Task: Create in the project TrailPlan and in the Backlog issue 'Implement a feature for users to share their location and find nearby friends' a child issue 'Integration with leadership development systems', and assign it to team member softage.2@softage.net.
Action: Mouse moved to (897, 584)
Screenshot: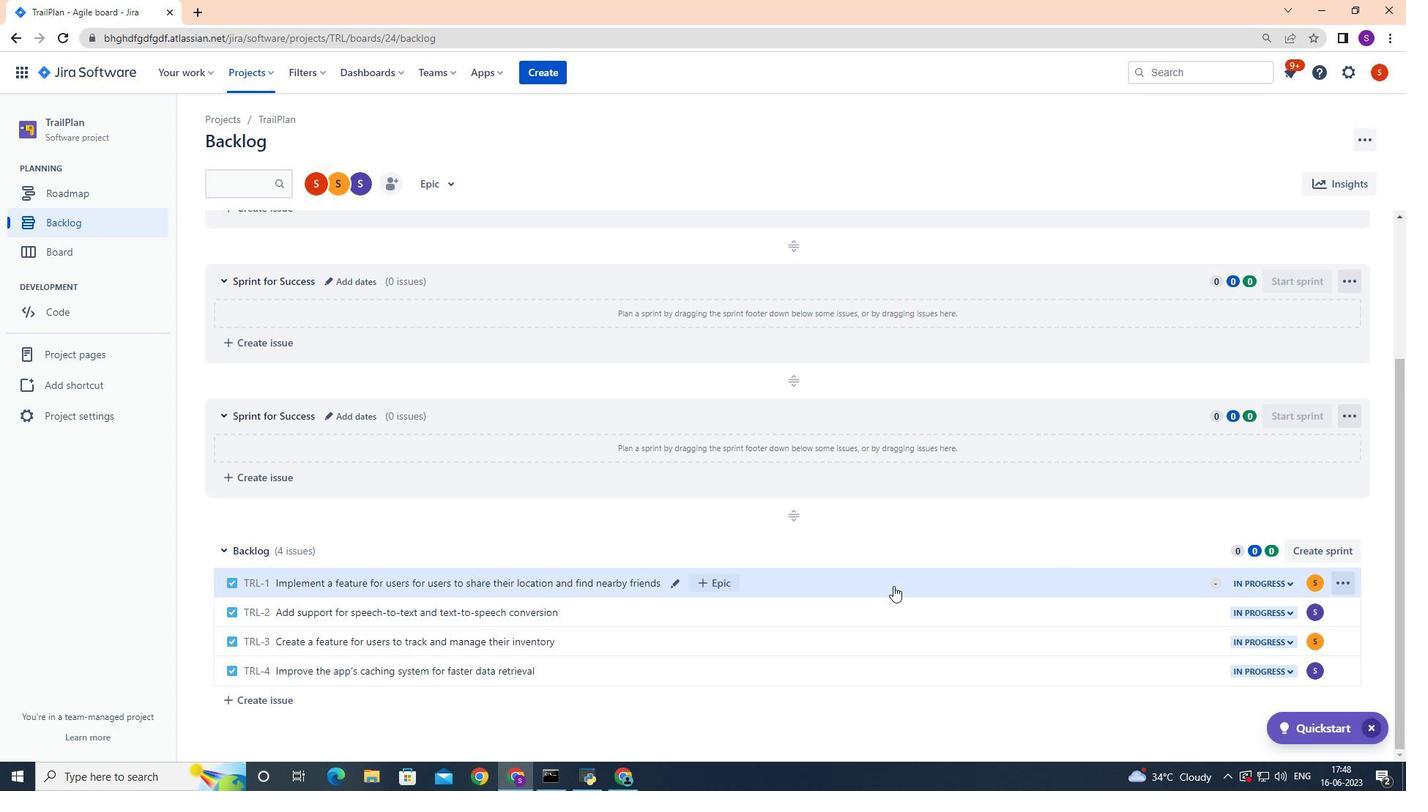 
Action: Mouse pressed left at (897, 584)
Screenshot: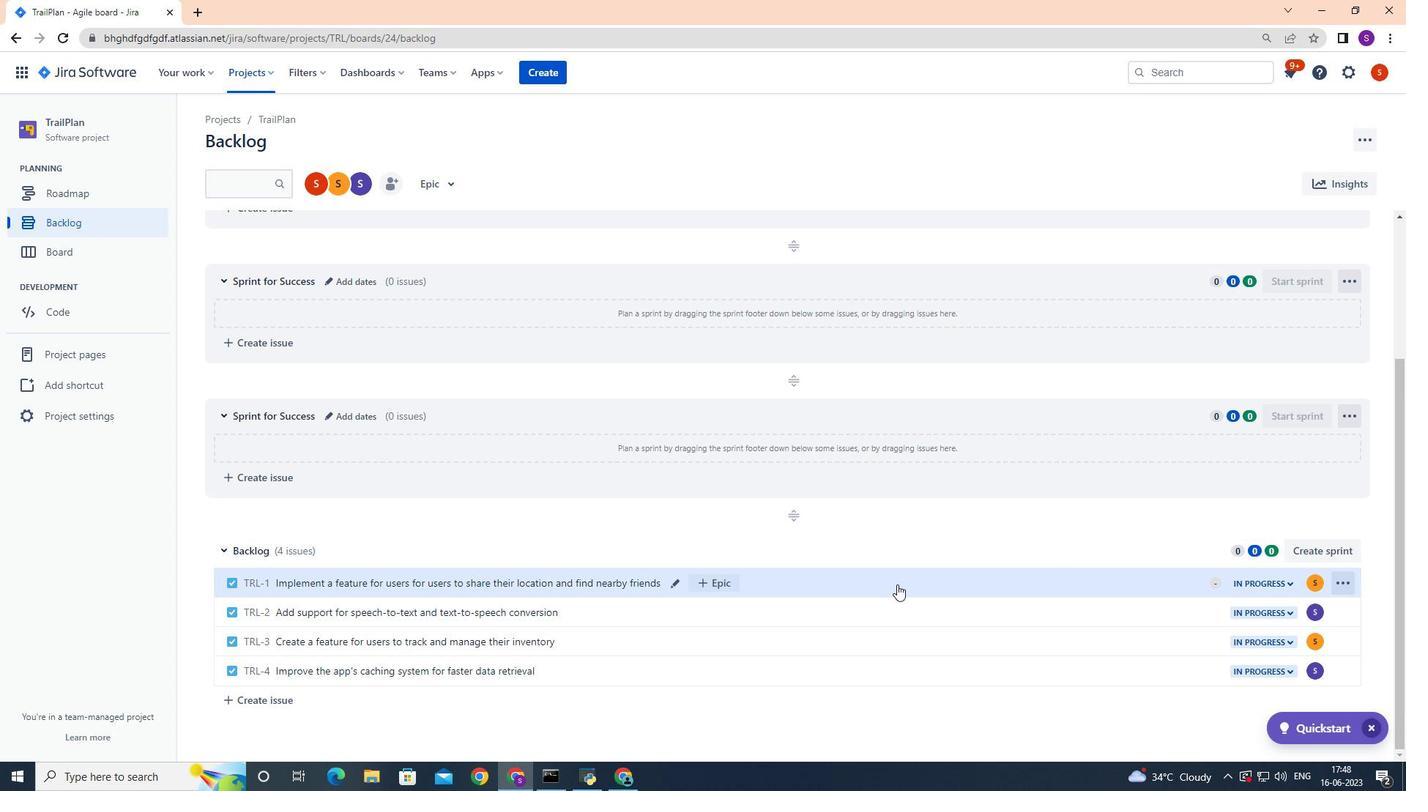
Action: Mouse moved to (1145, 332)
Screenshot: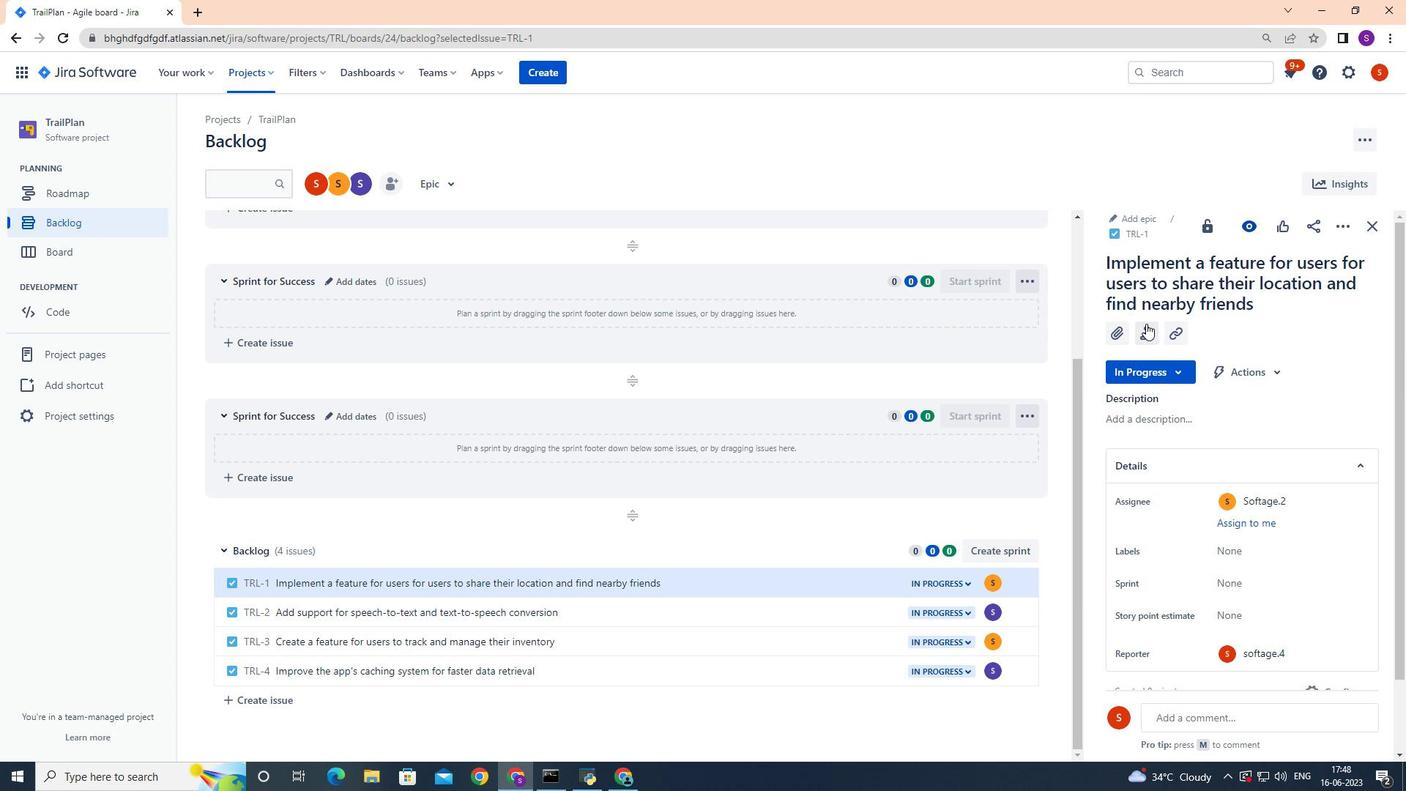 
Action: Mouse pressed left at (1145, 332)
Screenshot: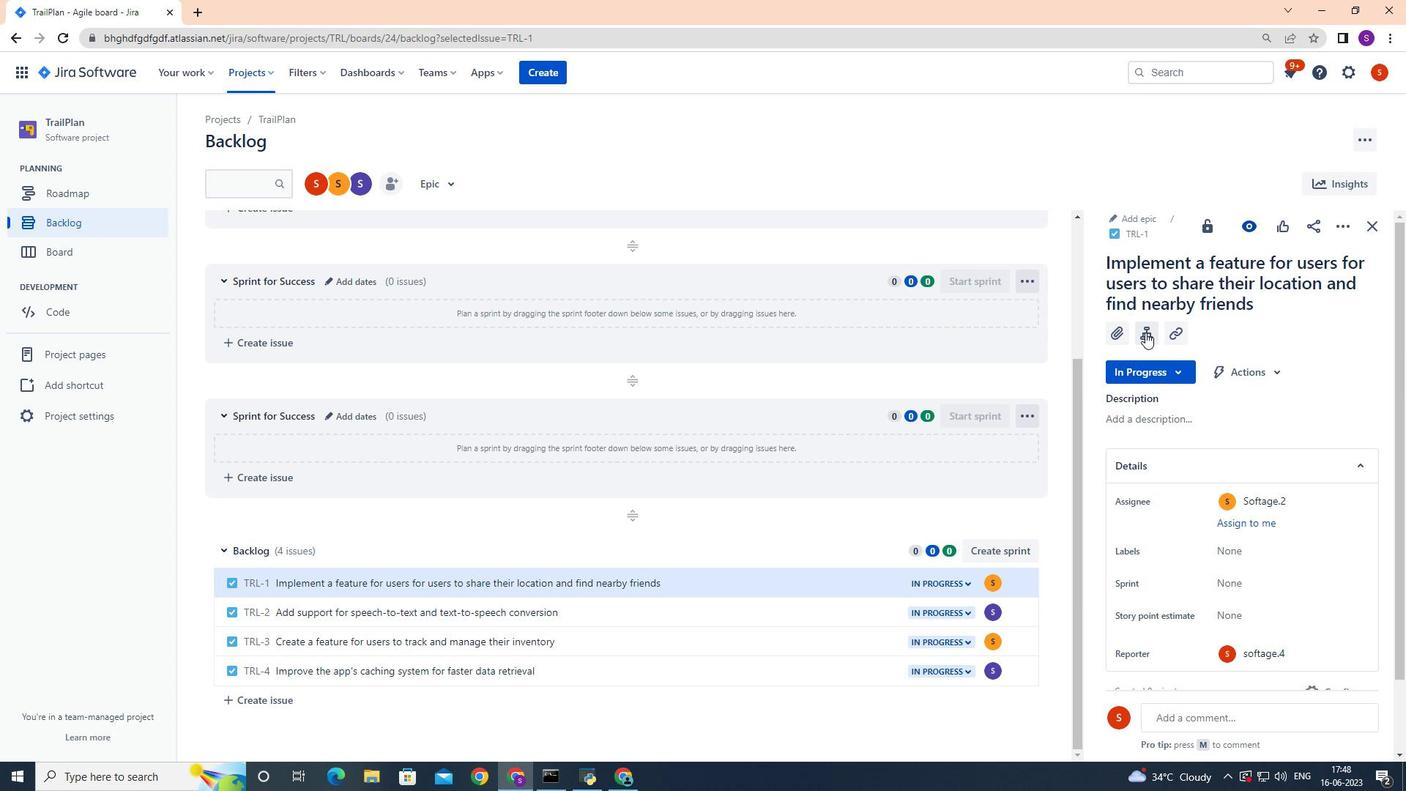 
Action: Mouse moved to (1142, 413)
Screenshot: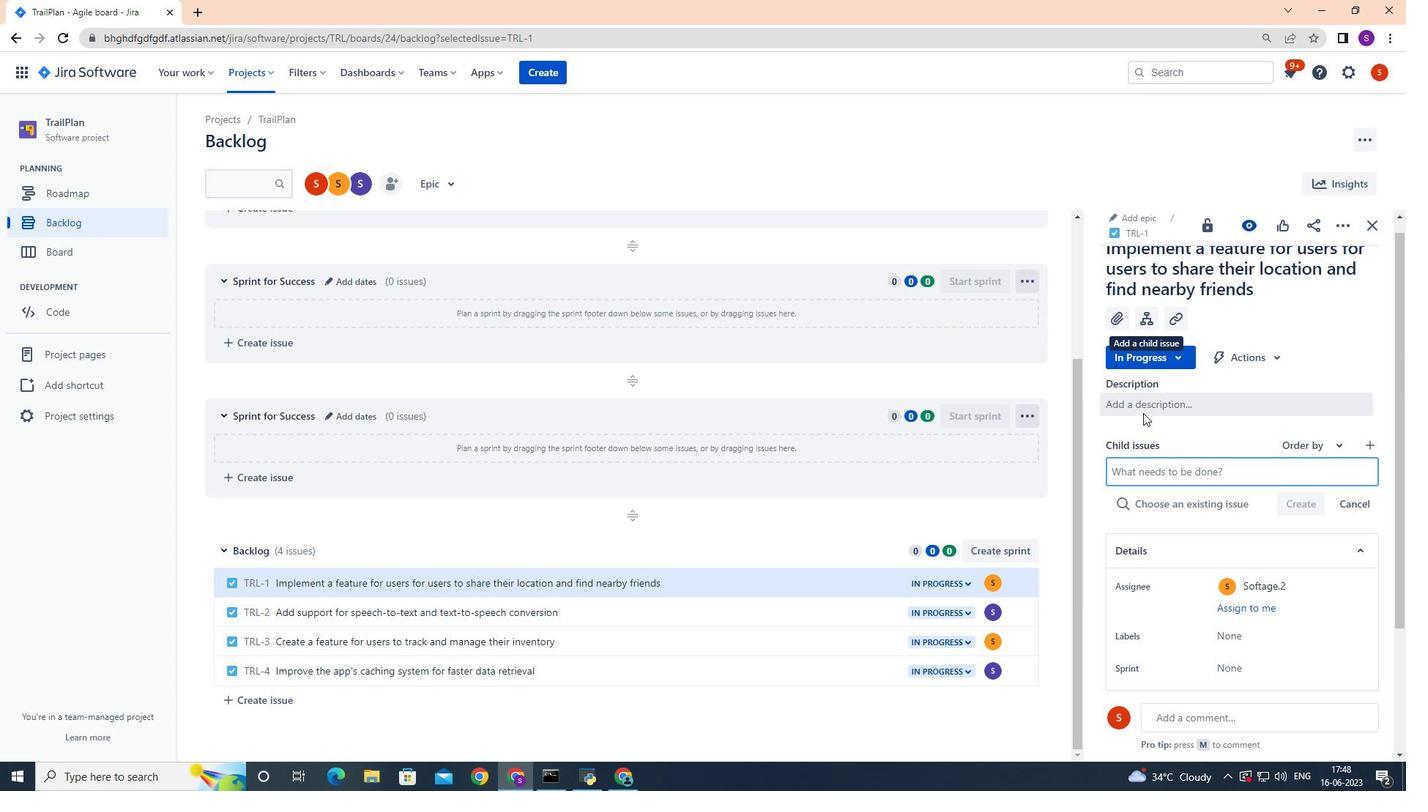 
Action: Key pressed <Key.shift><Key.shift>Integration<Key.space>with<Key.space>leadership<Key.space>development<Key.space>systems<Key.enter>
Screenshot: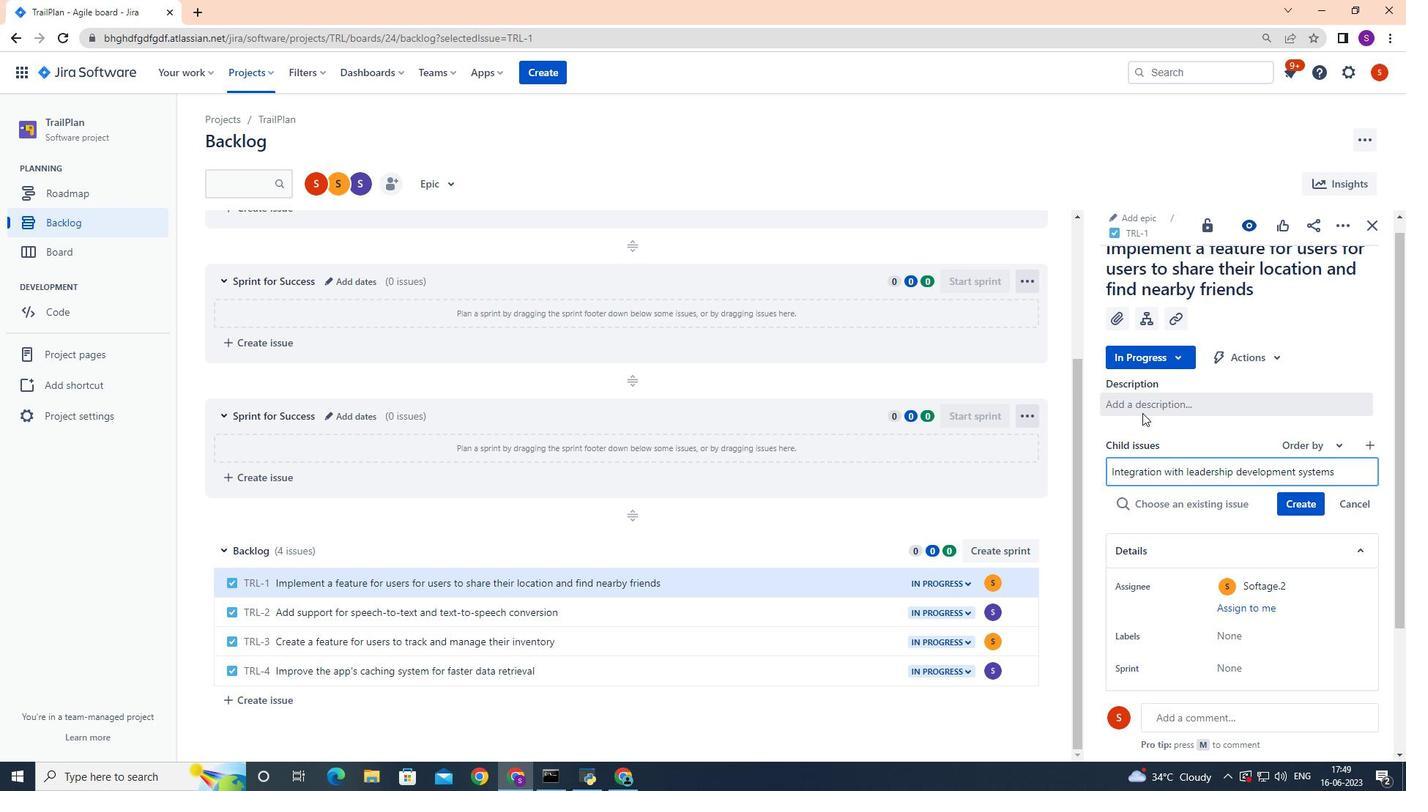 
Action: Mouse moved to (1310, 478)
Screenshot: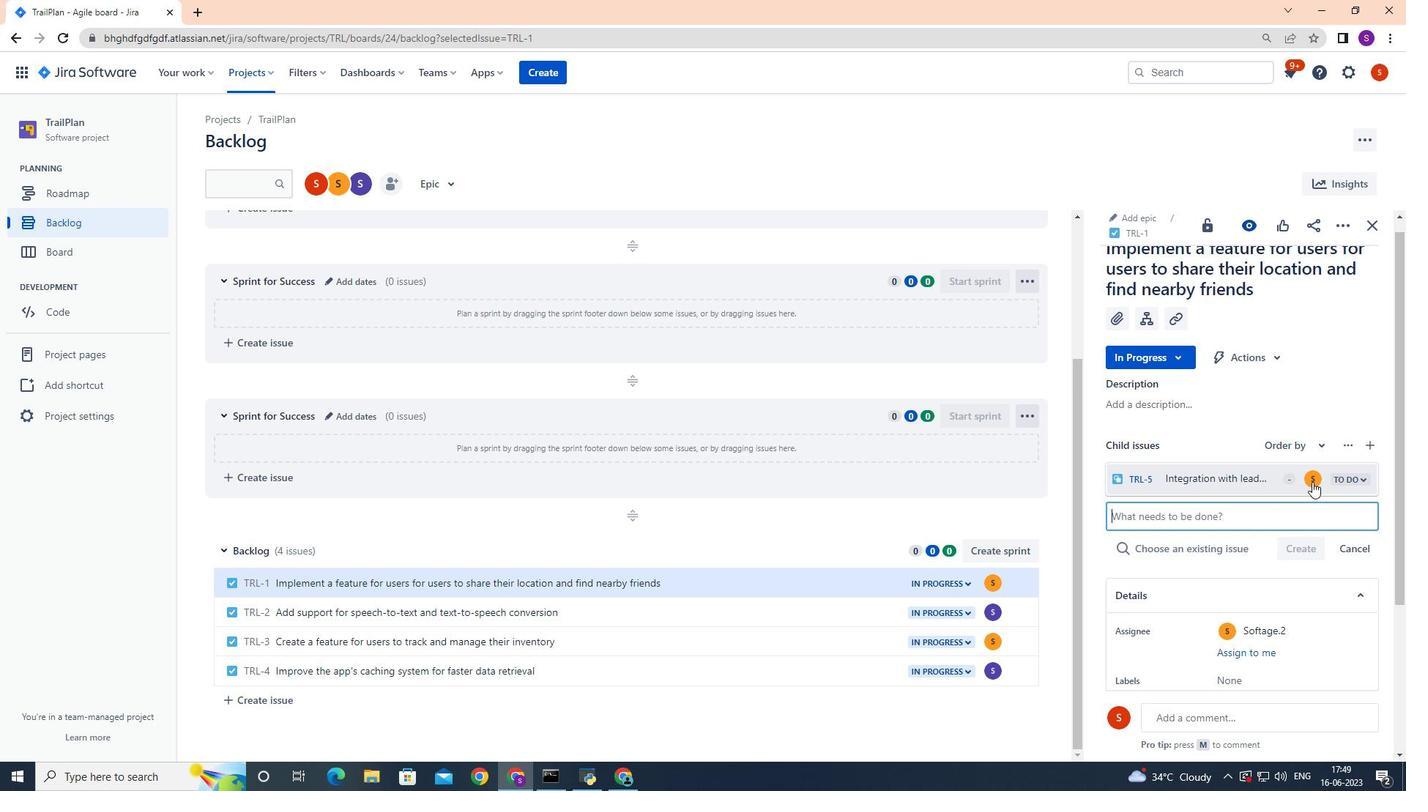 
Action: Mouse pressed left at (1310, 478)
Screenshot: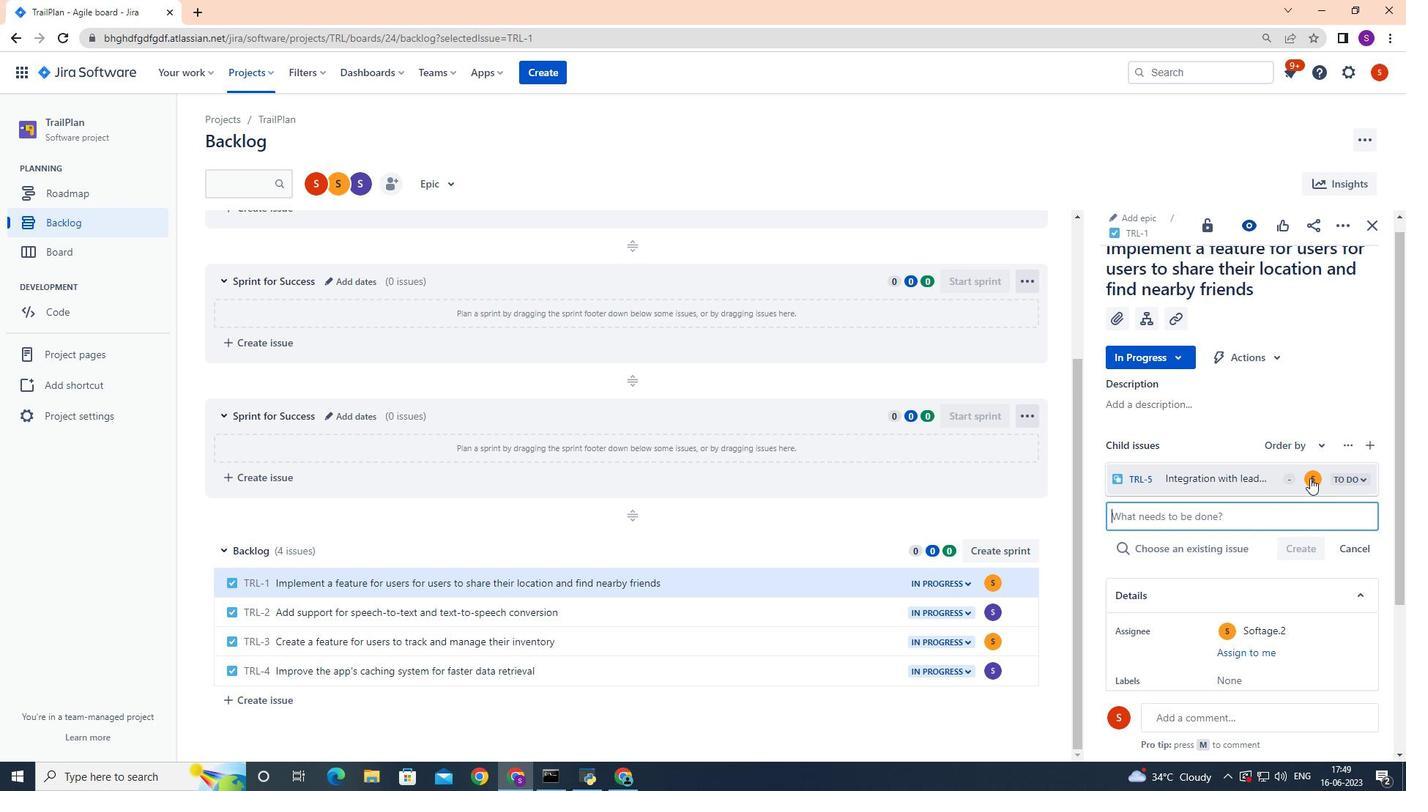 
Action: Mouse moved to (1310, 478)
Screenshot: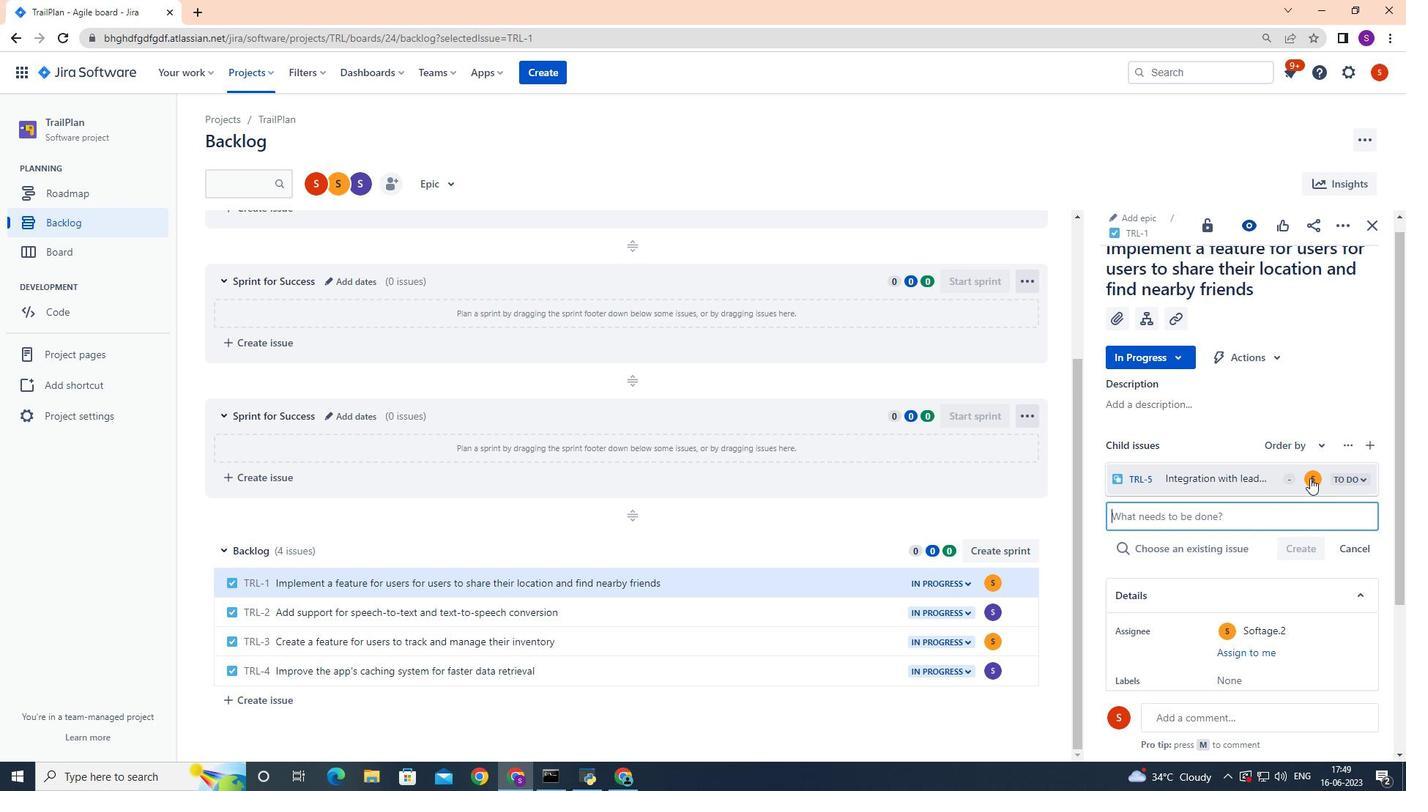 
Action: Key pressed softage.2
Screenshot: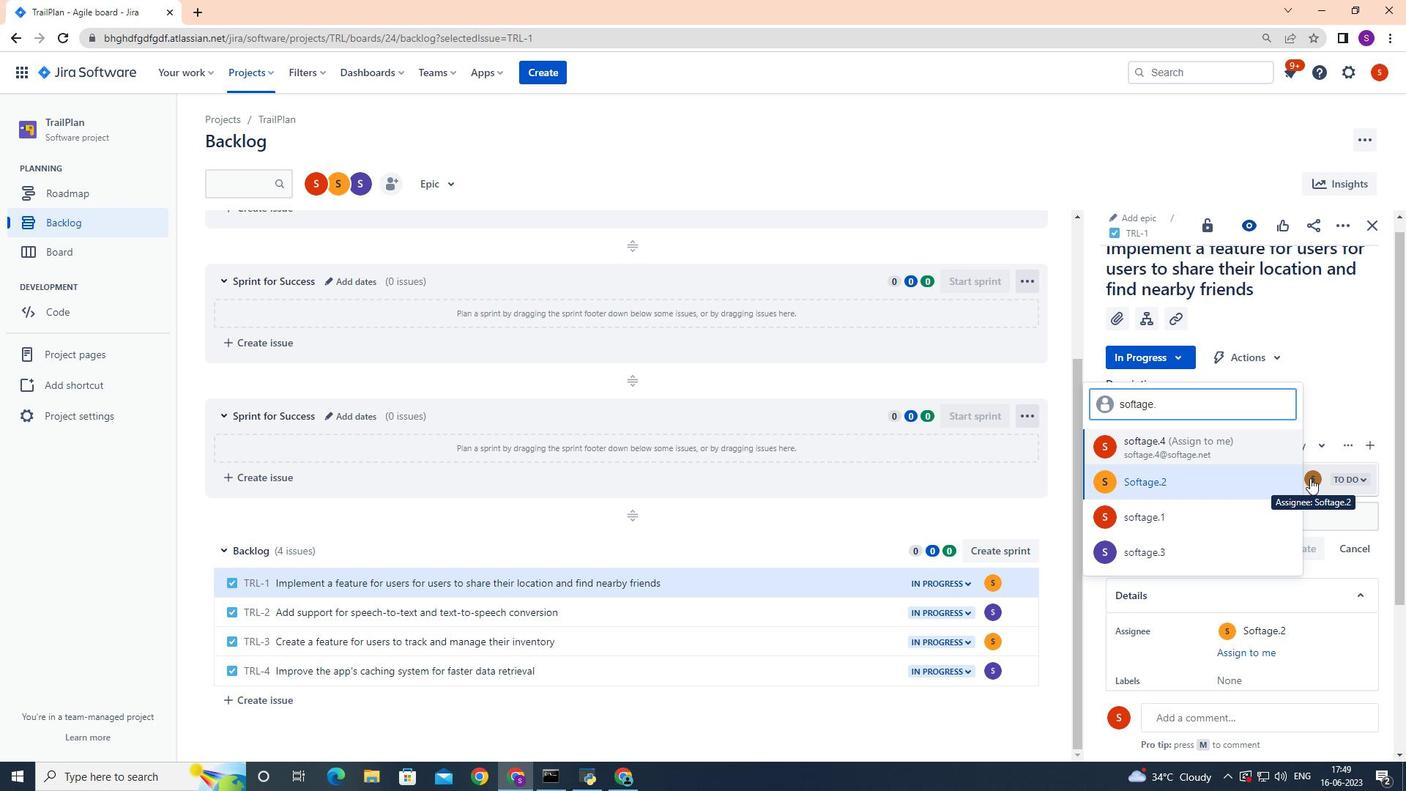 
Action: Mouse moved to (1166, 476)
Screenshot: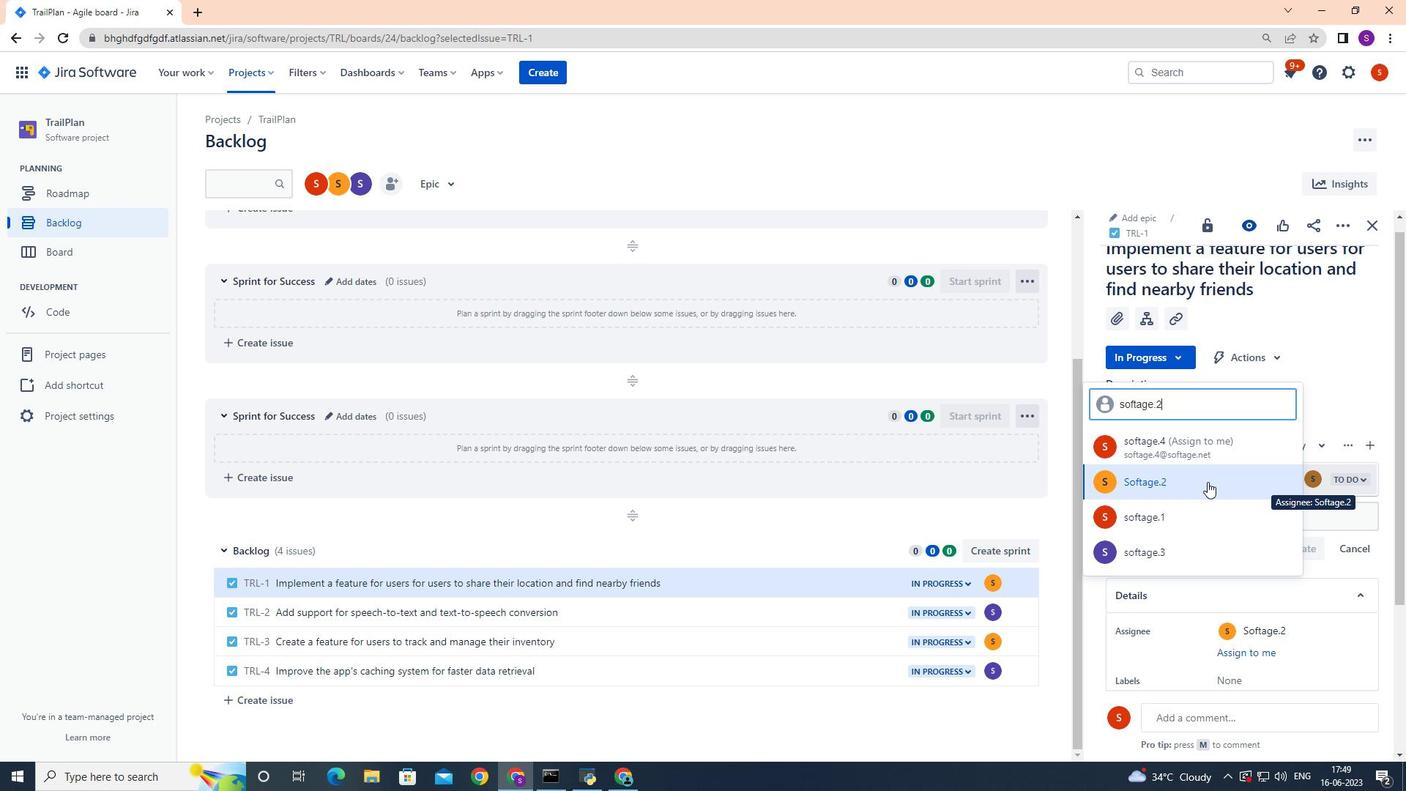 
Action: Mouse pressed left at (1166, 476)
Screenshot: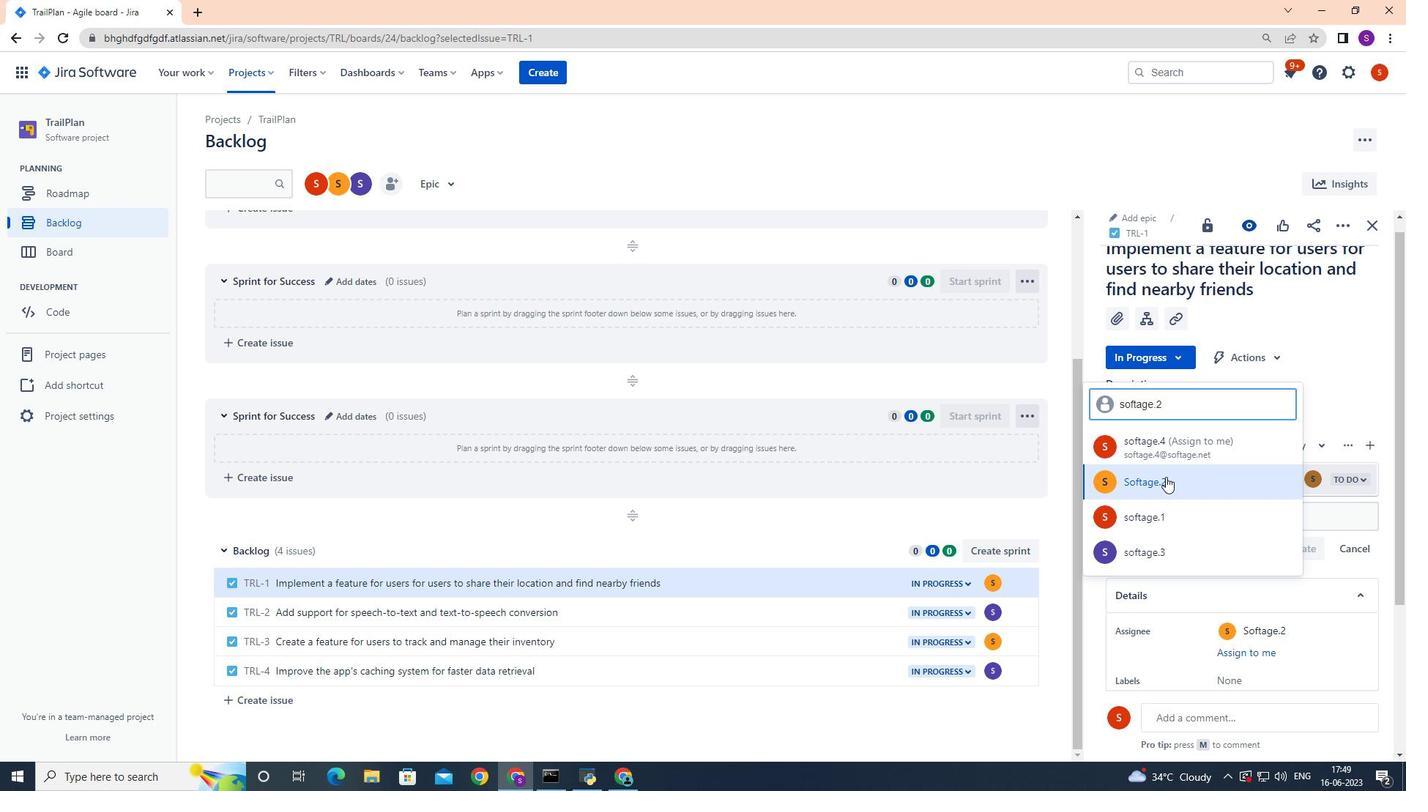 
Action: Mouse moved to (1166, 476)
Screenshot: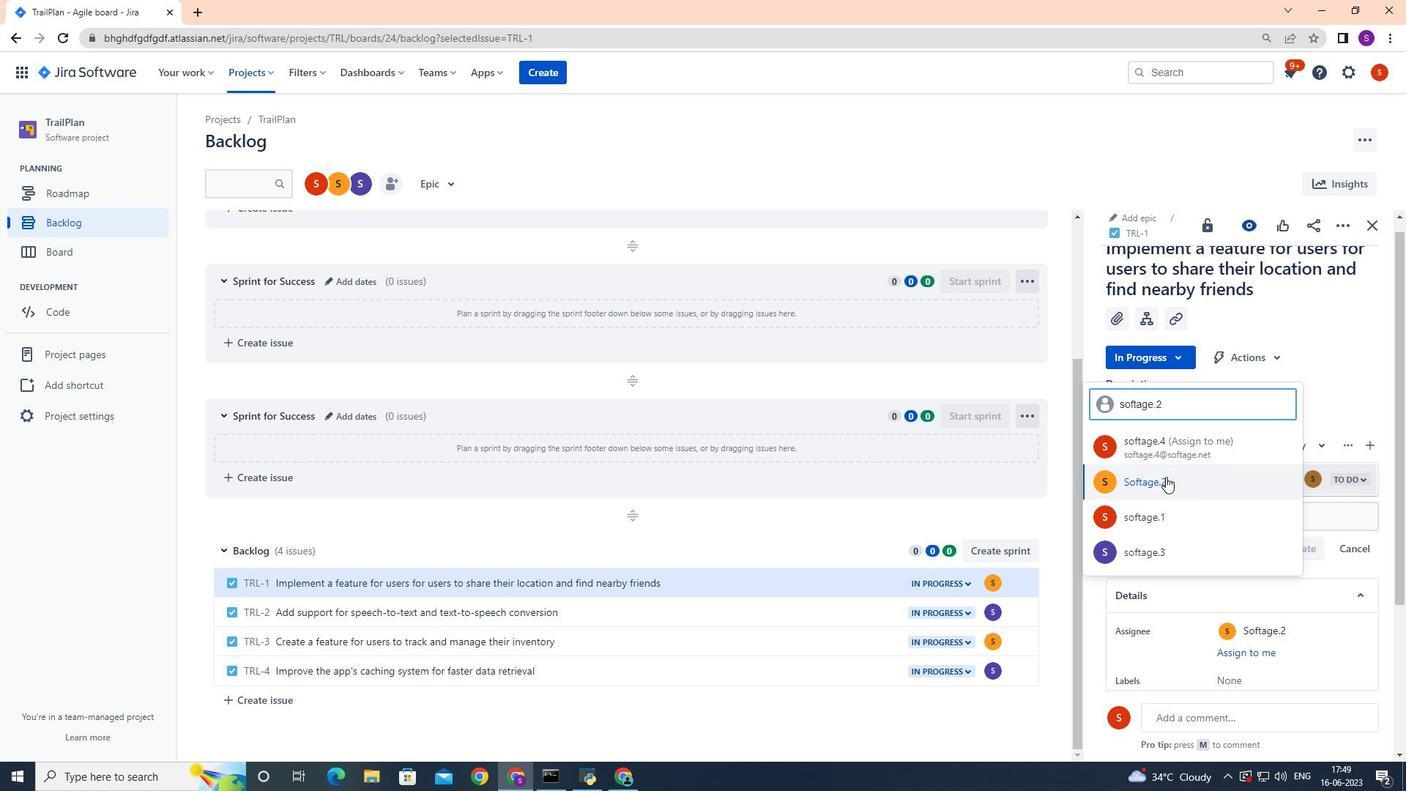 
